 Task: In the  document photograph.pdf. Insert footer and write 'ww.ramsons.com'. Find the word using Dictionary 'Gift' Use the tool word Count and display word count while typing
Action: Mouse moved to (344, 422)
Screenshot: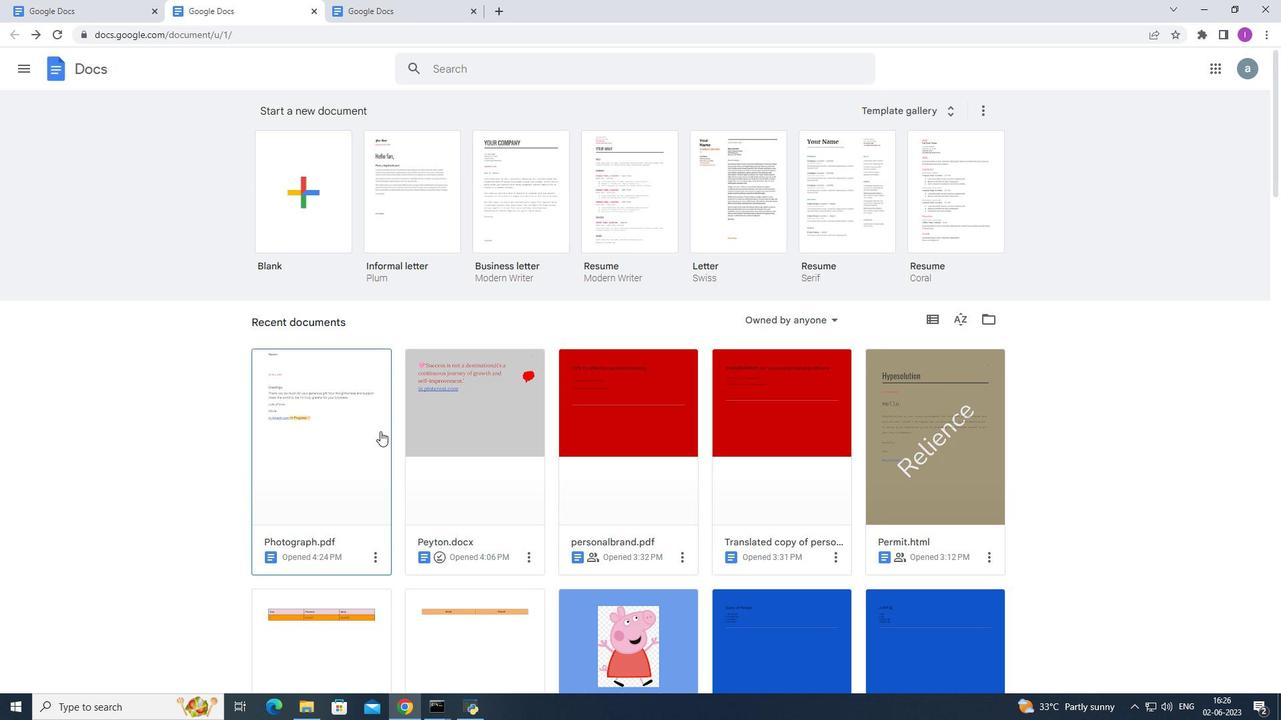 
Action: Mouse pressed left at (344, 422)
Screenshot: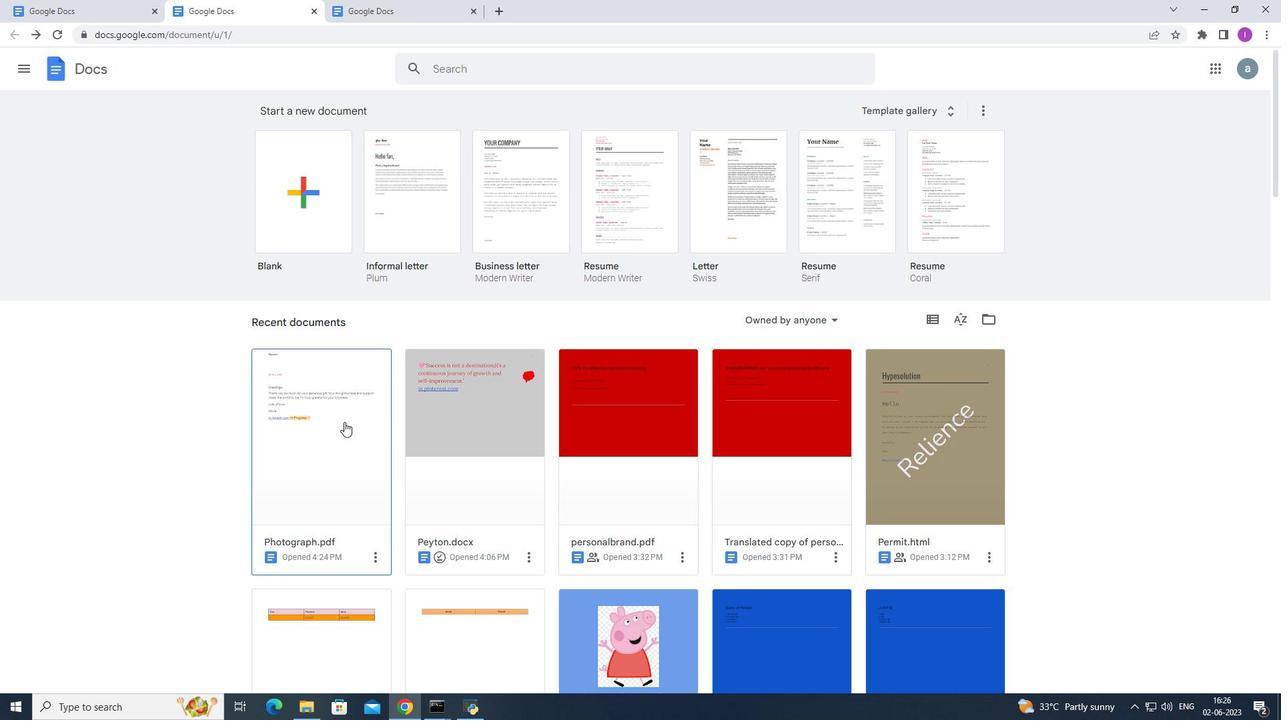 
Action: Mouse moved to (148, 79)
Screenshot: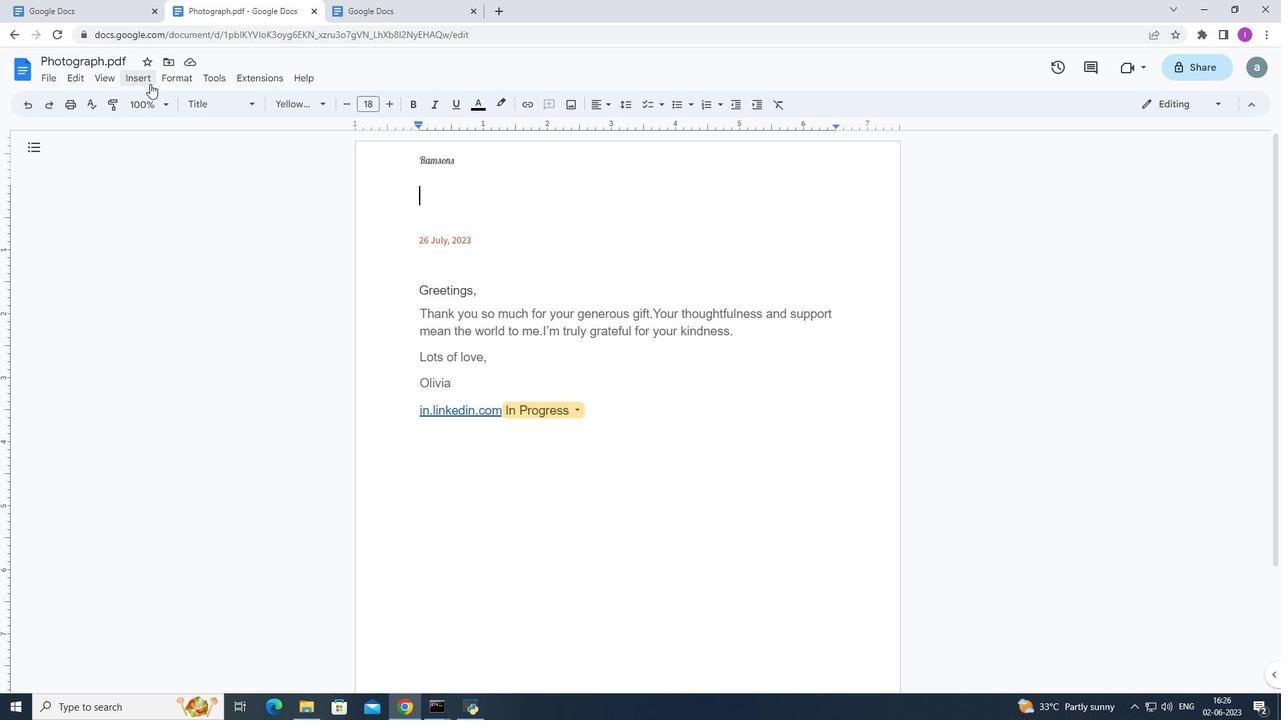 
Action: Mouse pressed left at (148, 79)
Screenshot: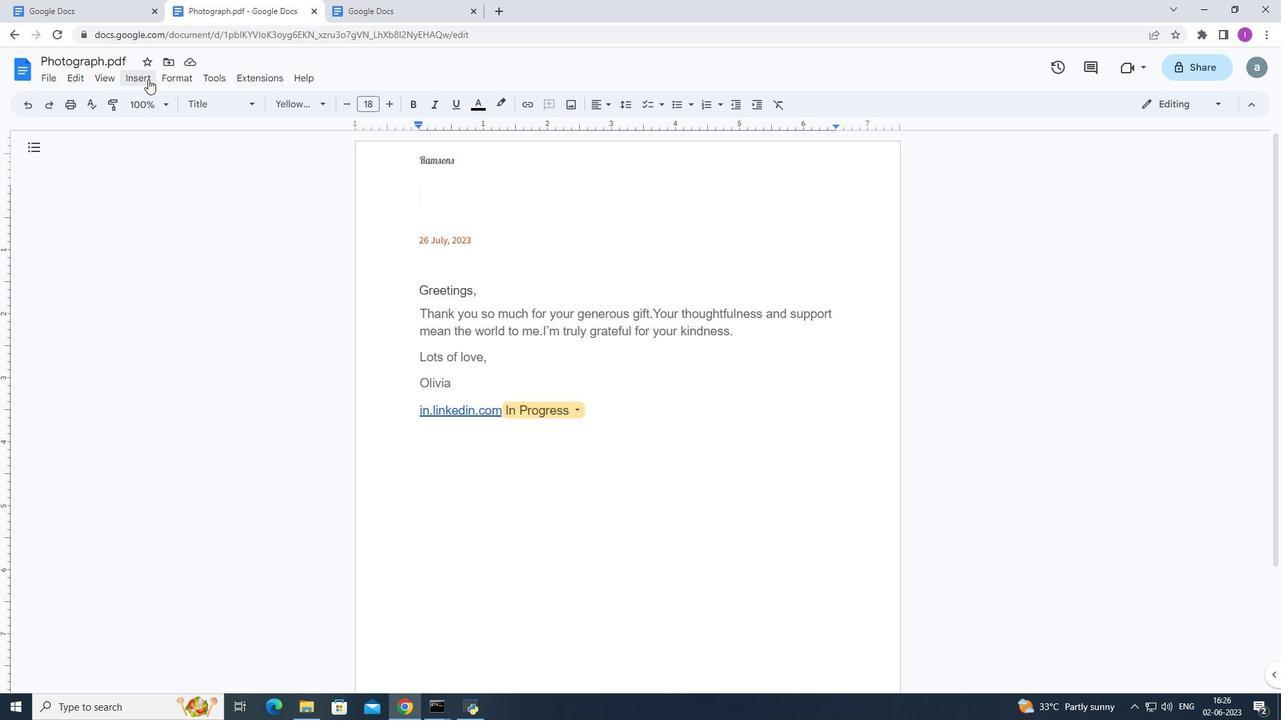 
Action: Mouse moved to (359, 437)
Screenshot: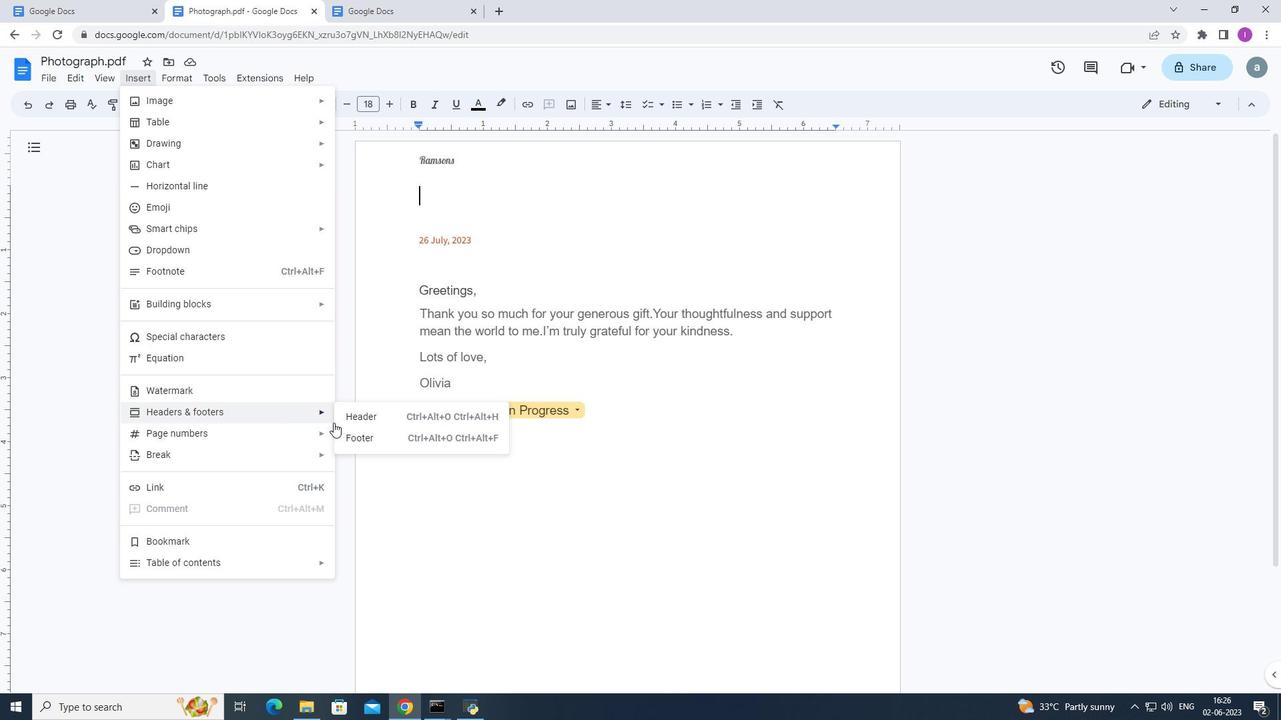
Action: Mouse pressed left at (359, 437)
Screenshot: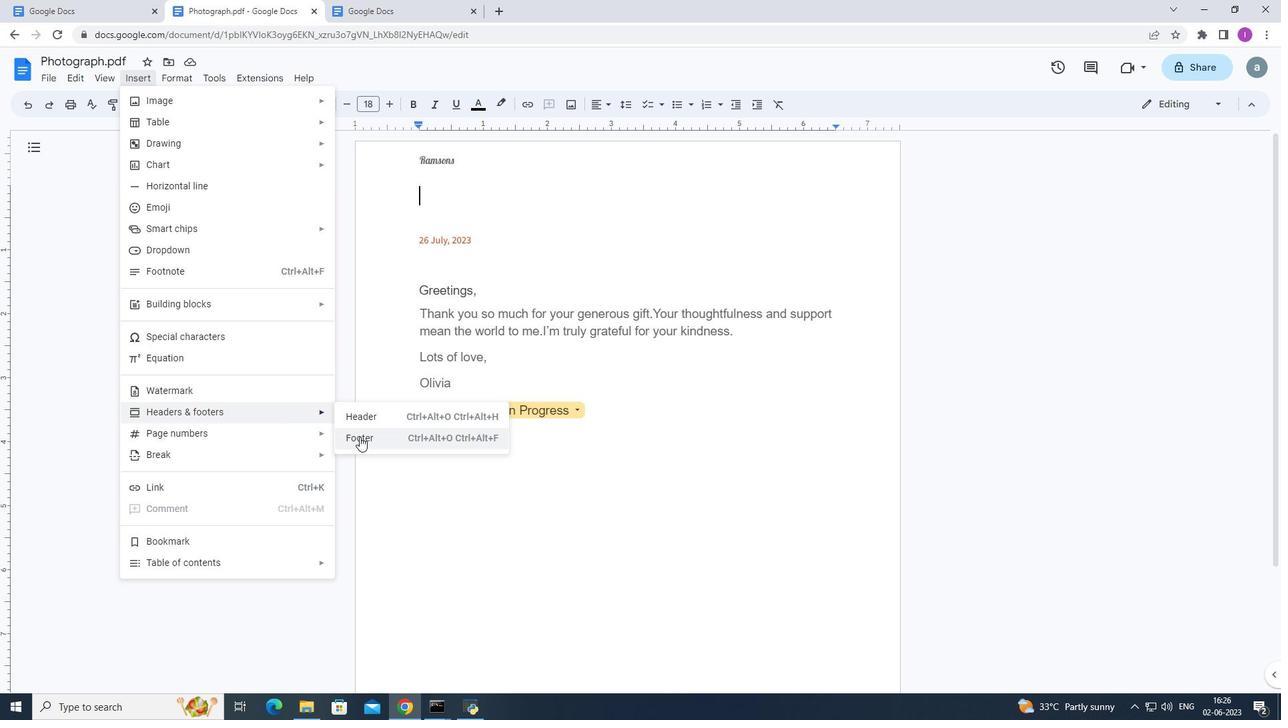 
Action: Mouse moved to (432, 554)
Screenshot: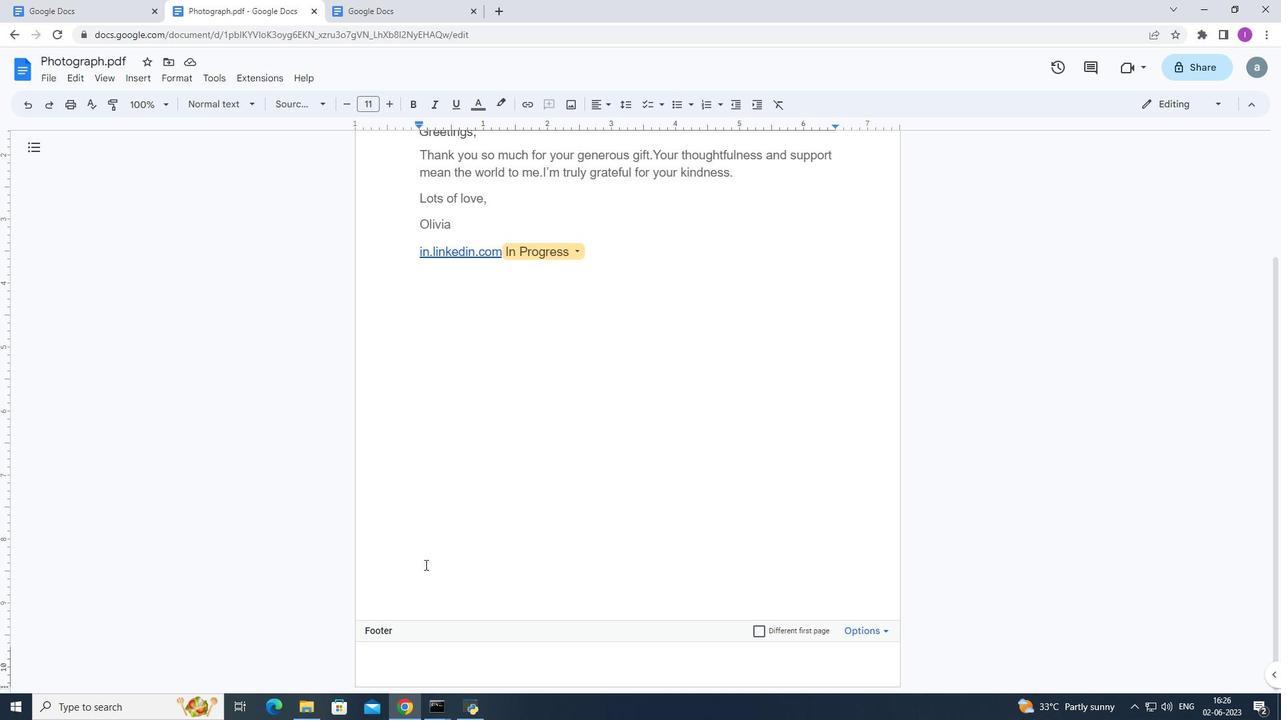 
Action: Key pressed www.ramsons.com
Screenshot: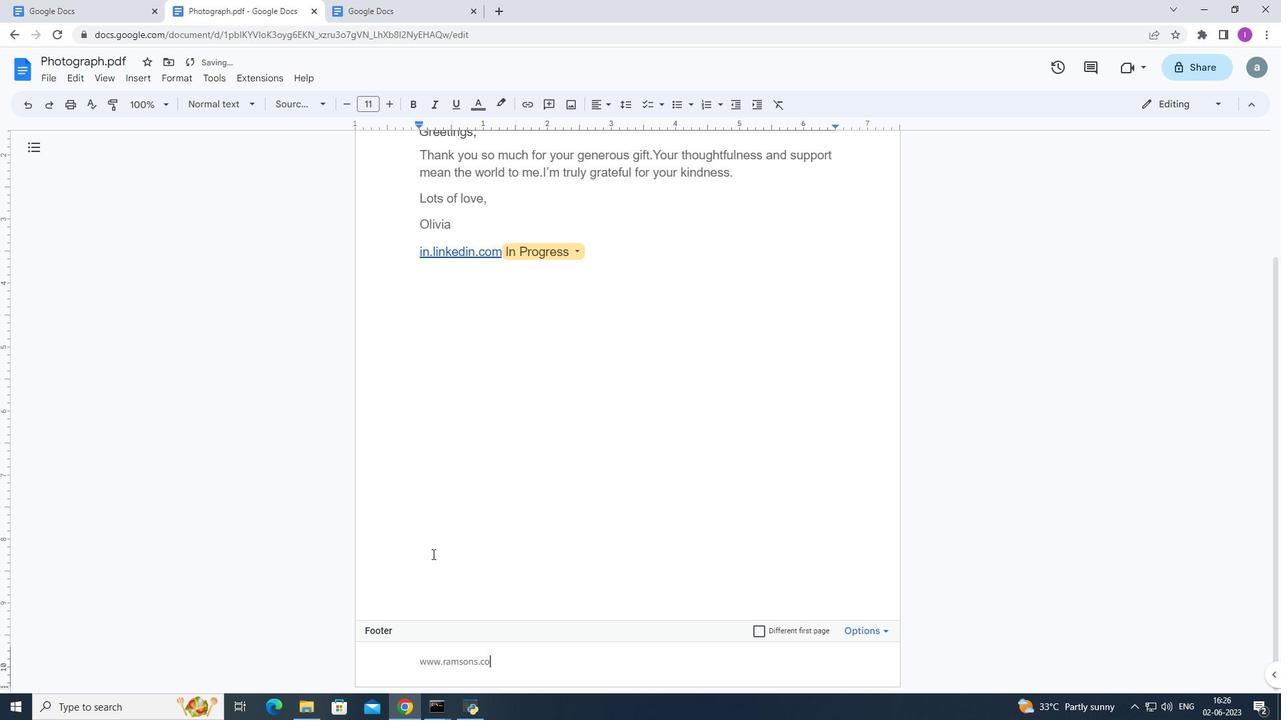 
Action: Mouse moved to (293, 623)
Screenshot: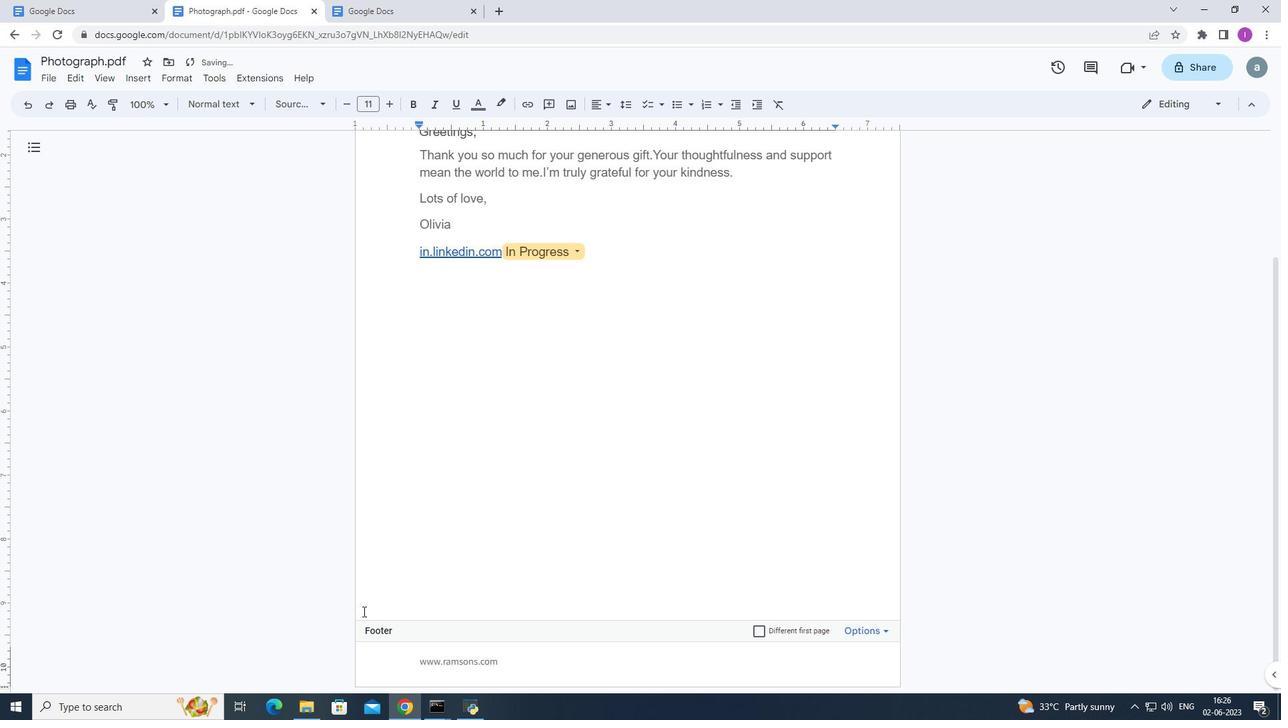 
Action: Mouse pressed left at (293, 623)
Screenshot: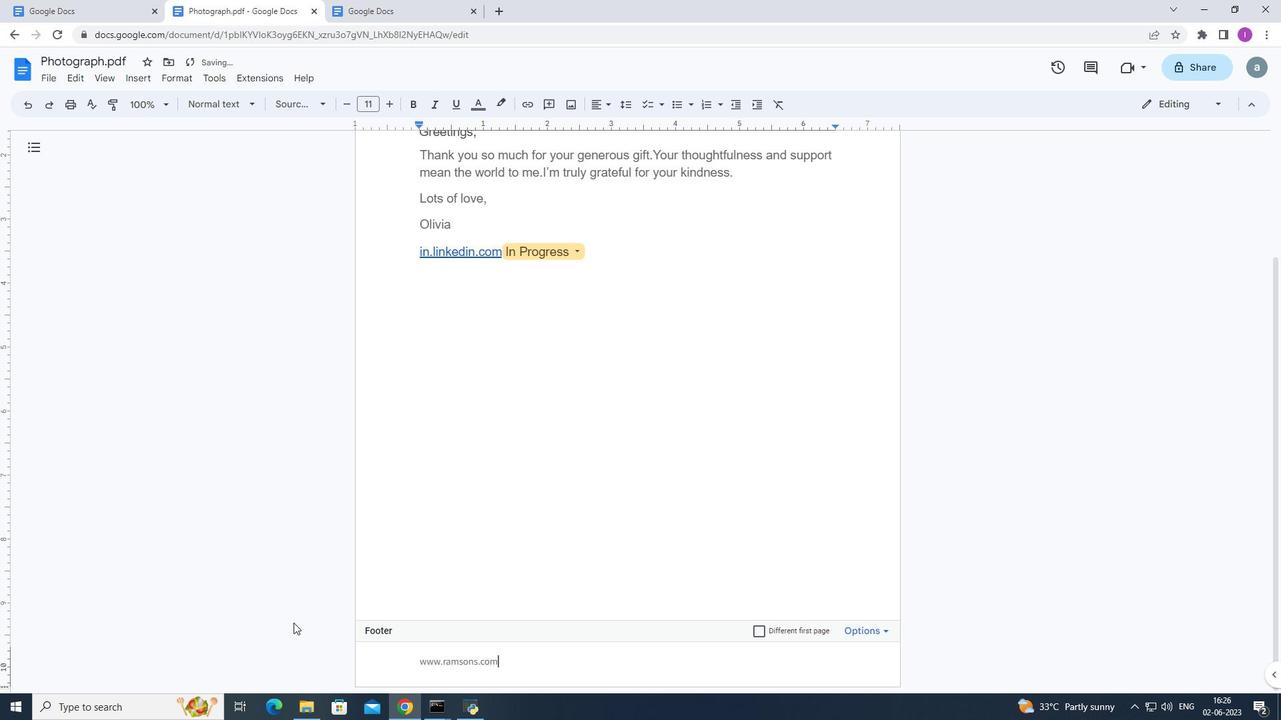
Action: Mouse moved to (656, 290)
Screenshot: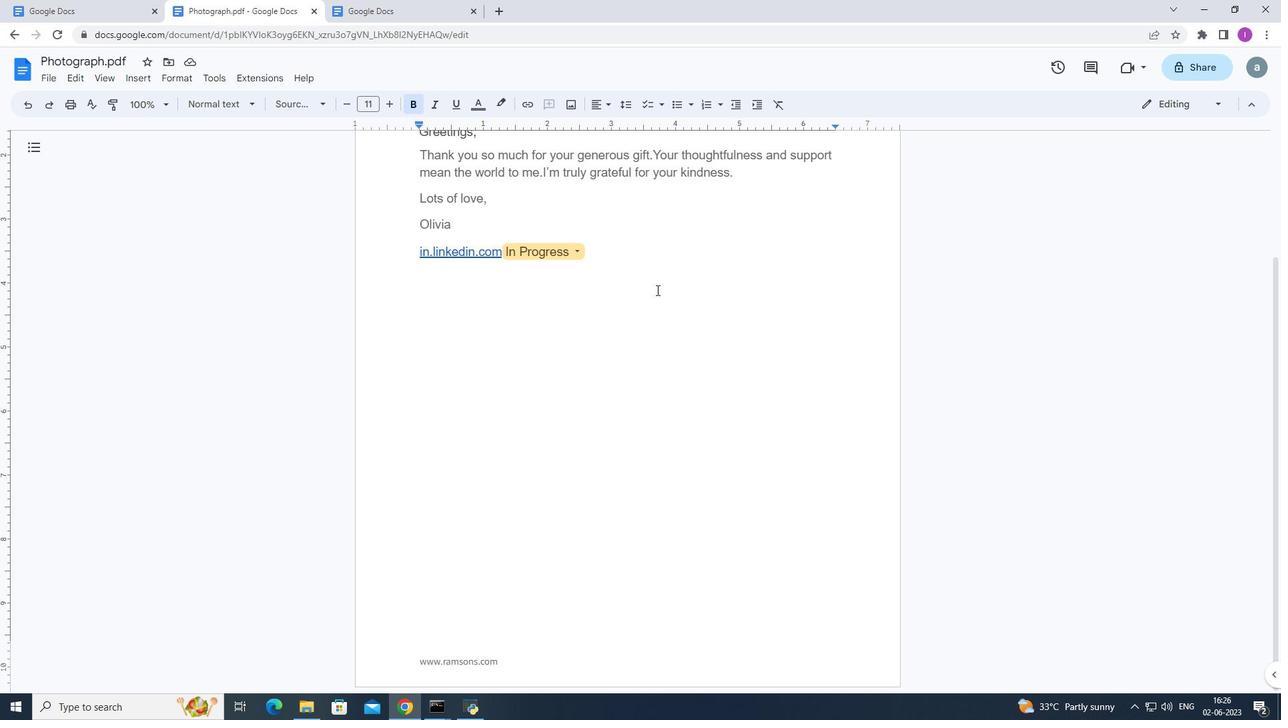 
Action: Mouse scrolled (656, 290) with delta (0, 0)
Screenshot: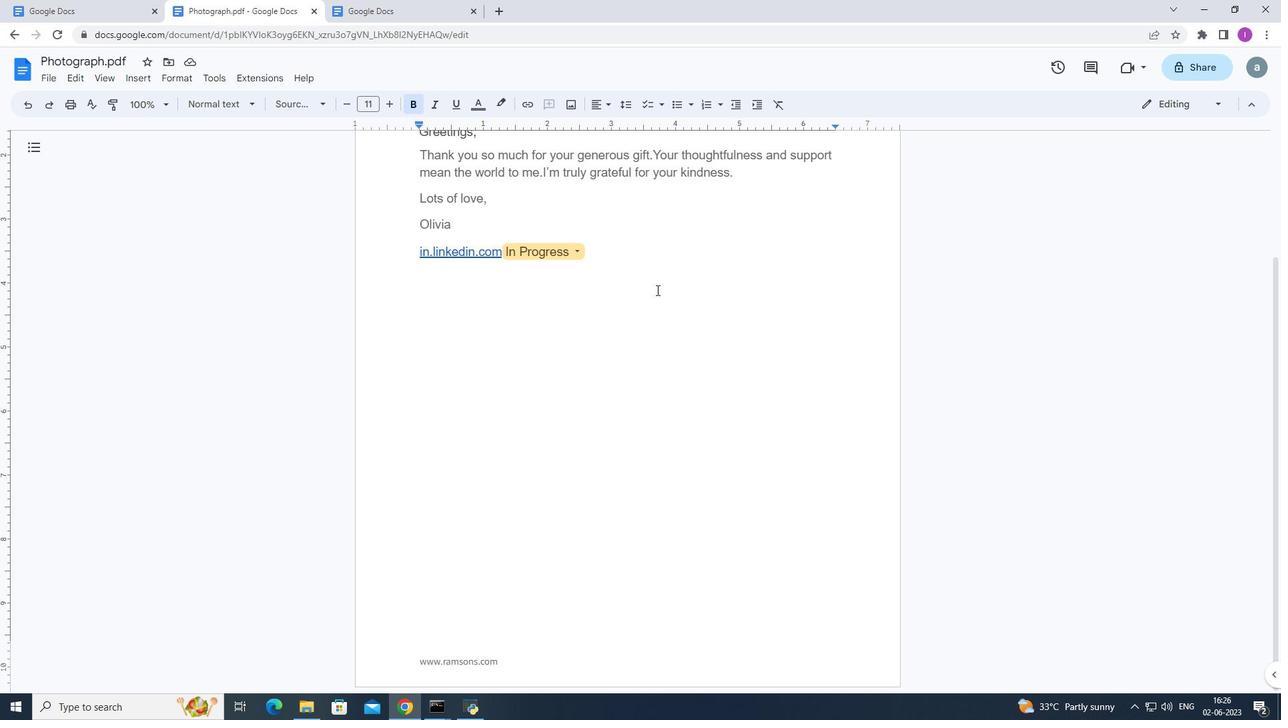 
Action: Mouse moved to (631, 222)
Screenshot: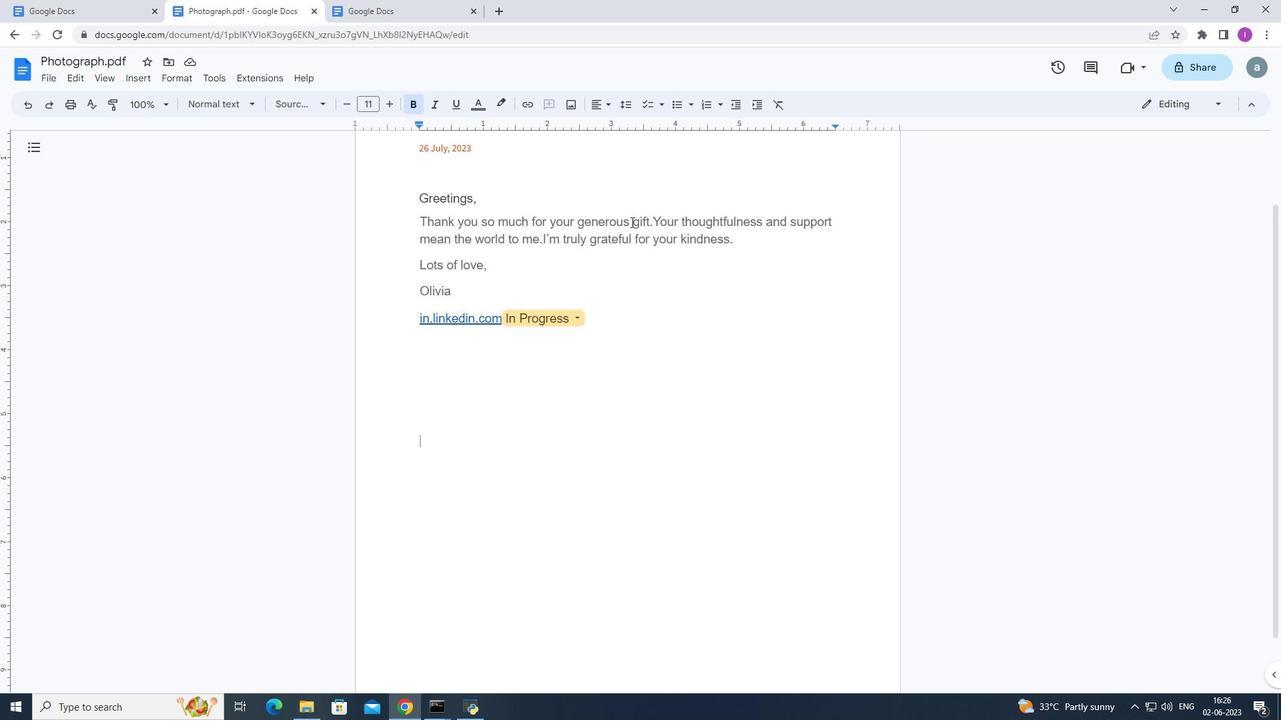 
Action: Mouse pressed left at (631, 222)
Screenshot: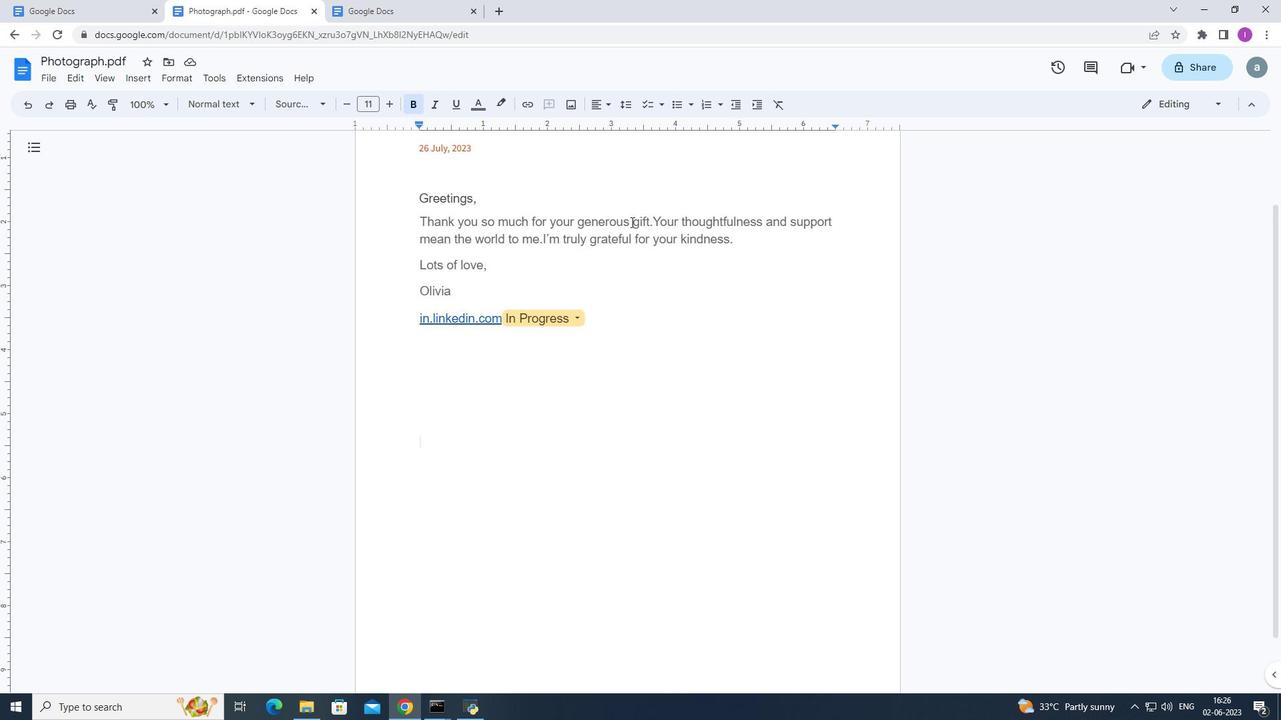
Action: Mouse moved to (210, 74)
Screenshot: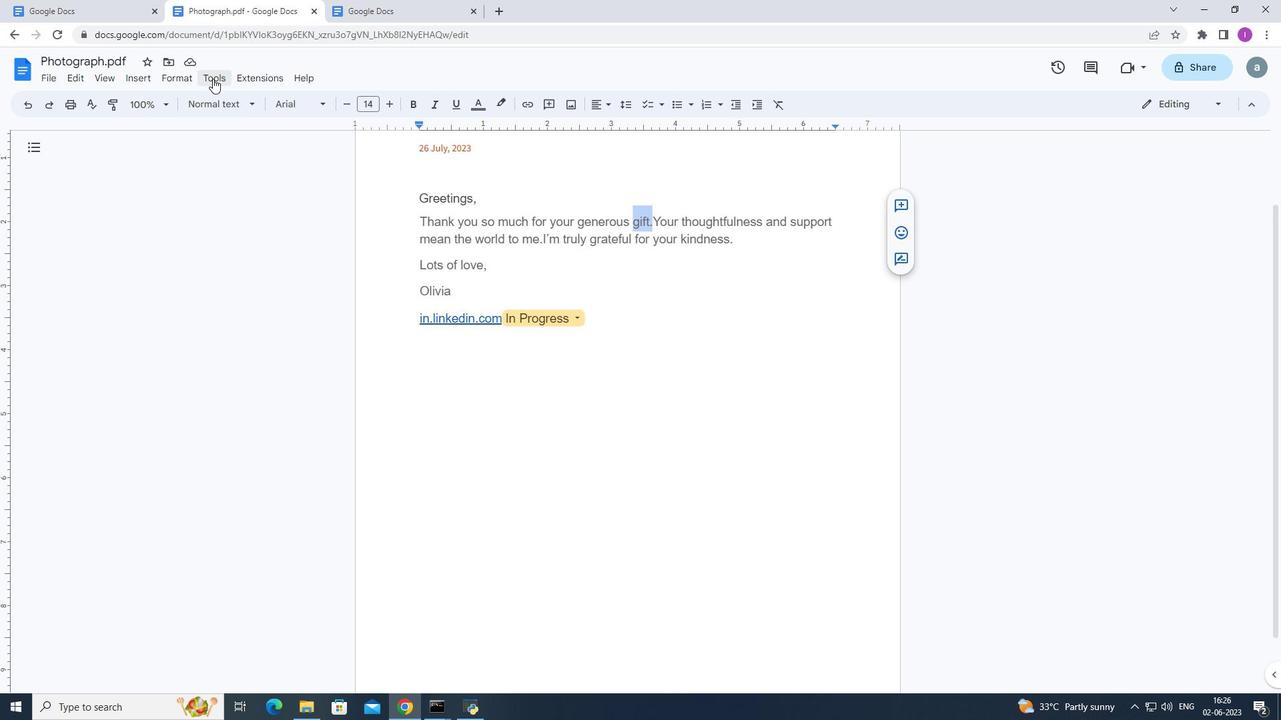 
Action: Mouse pressed left at (210, 74)
Screenshot: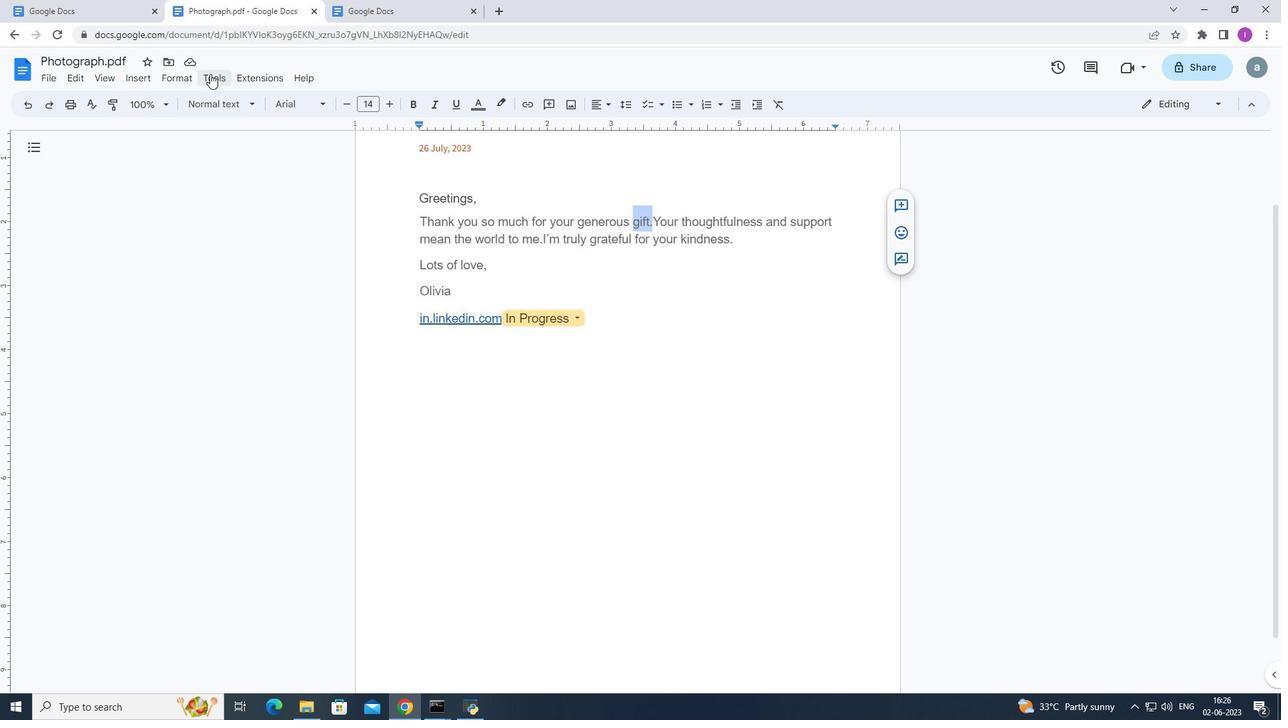 
Action: Mouse moved to (282, 246)
Screenshot: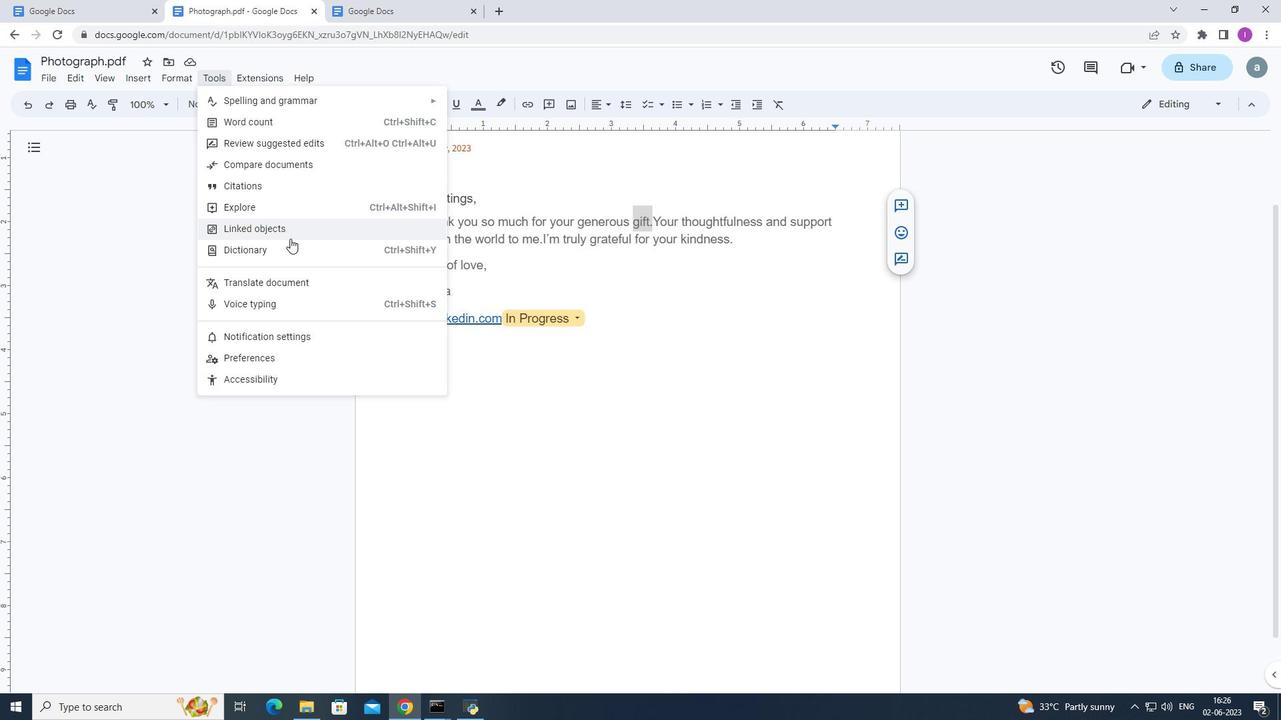 
Action: Mouse pressed left at (282, 246)
Screenshot: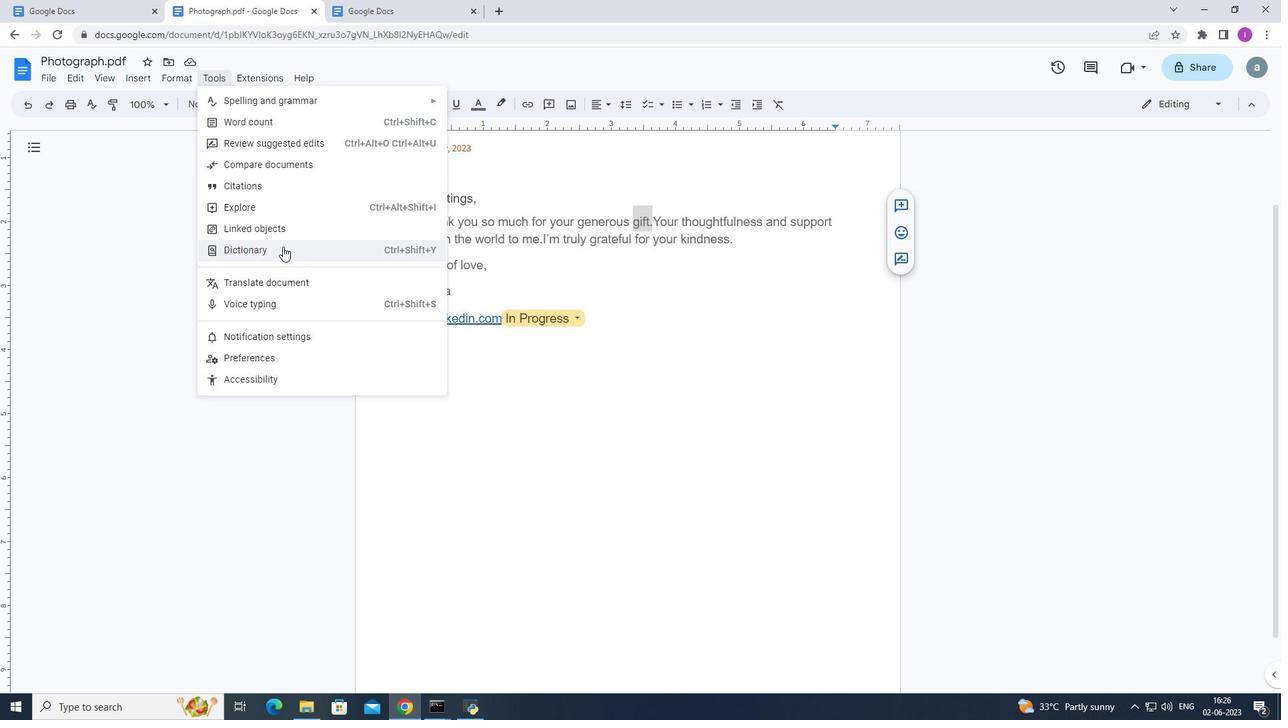 
Action: Mouse moved to (216, 82)
Screenshot: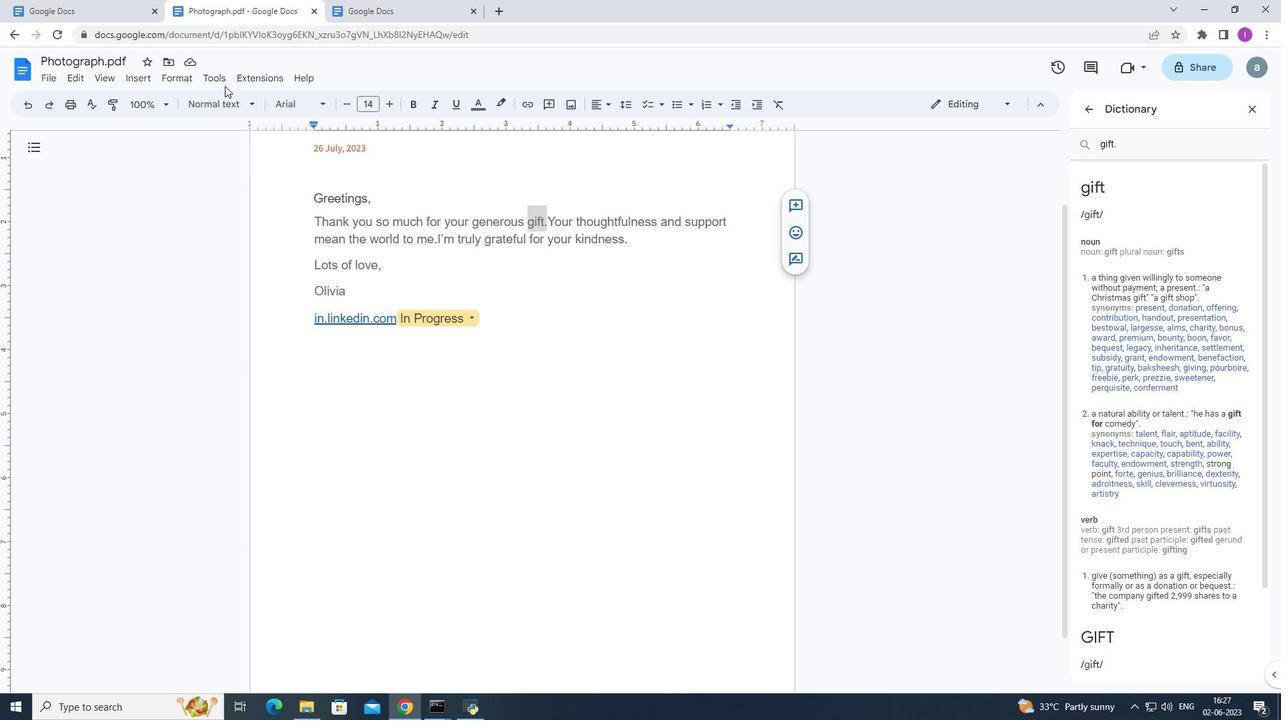 
Action: Mouse pressed left at (216, 82)
Screenshot: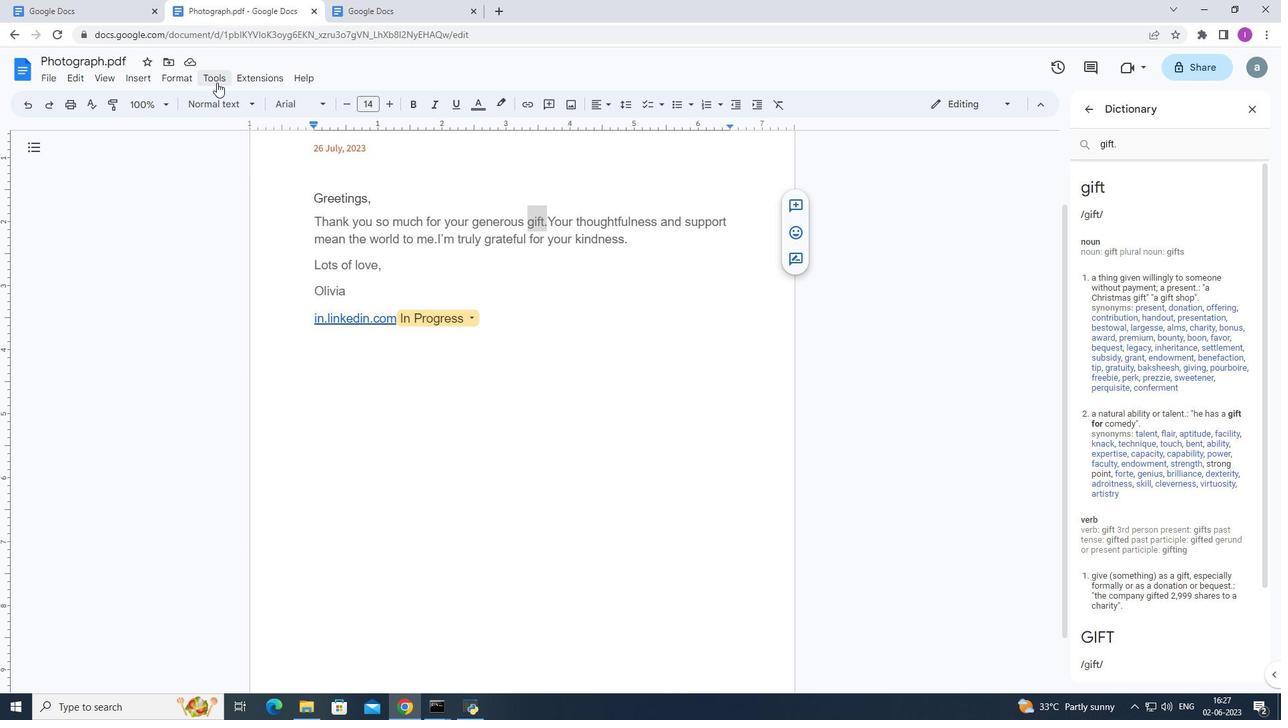 
Action: Mouse moved to (399, 122)
Screenshot: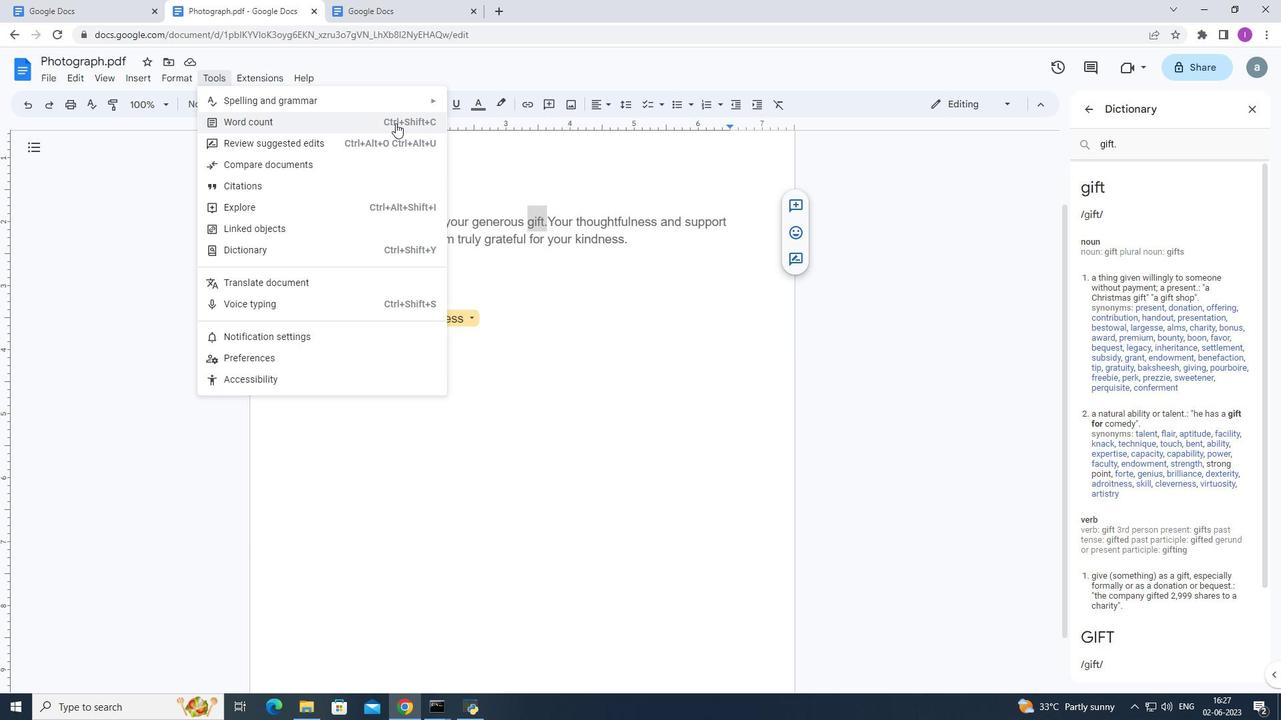 
Action: Mouse pressed left at (399, 122)
Screenshot: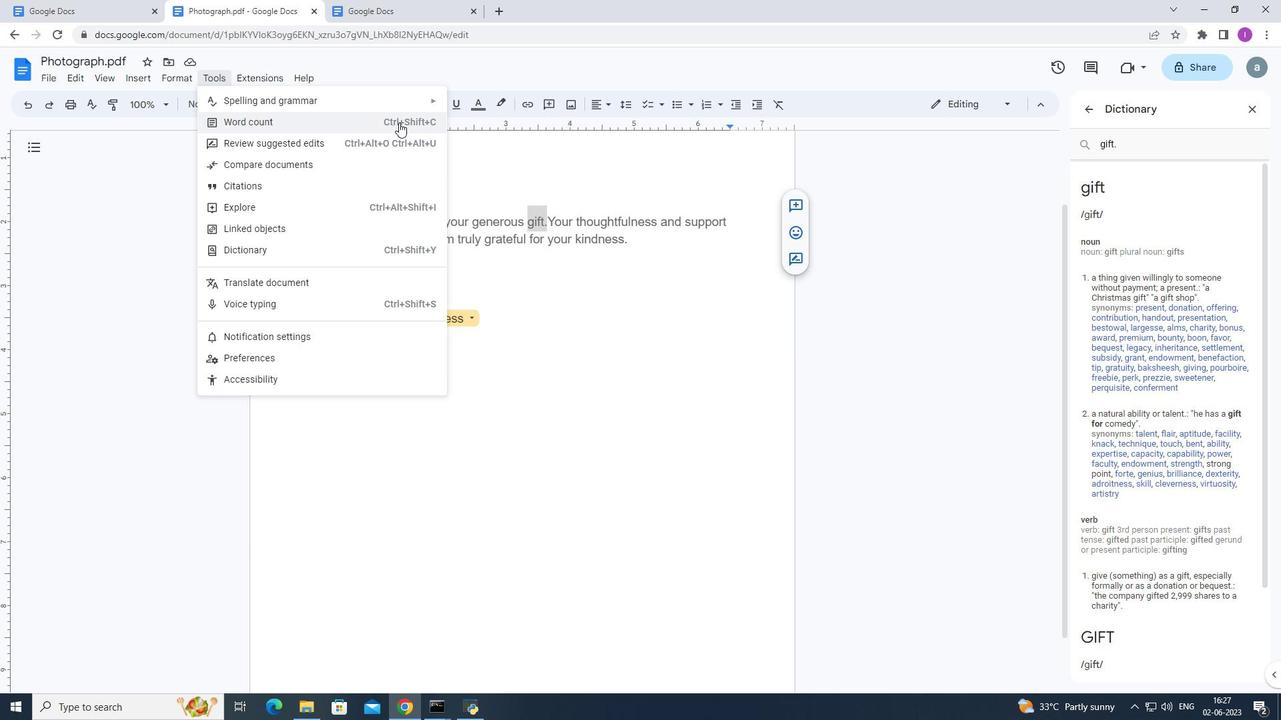 
Action: Mouse moved to (559, 427)
Screenshot: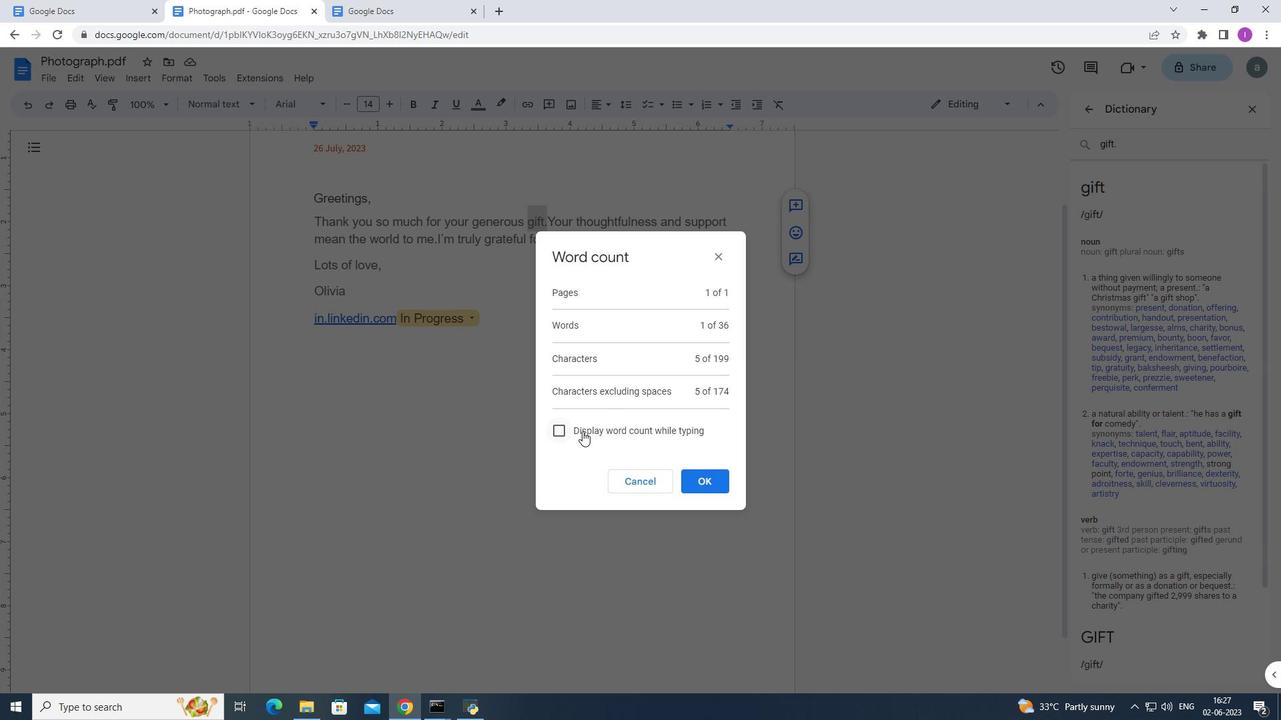 
Action: Mouse pressed left at (559, 427)
Screenshot: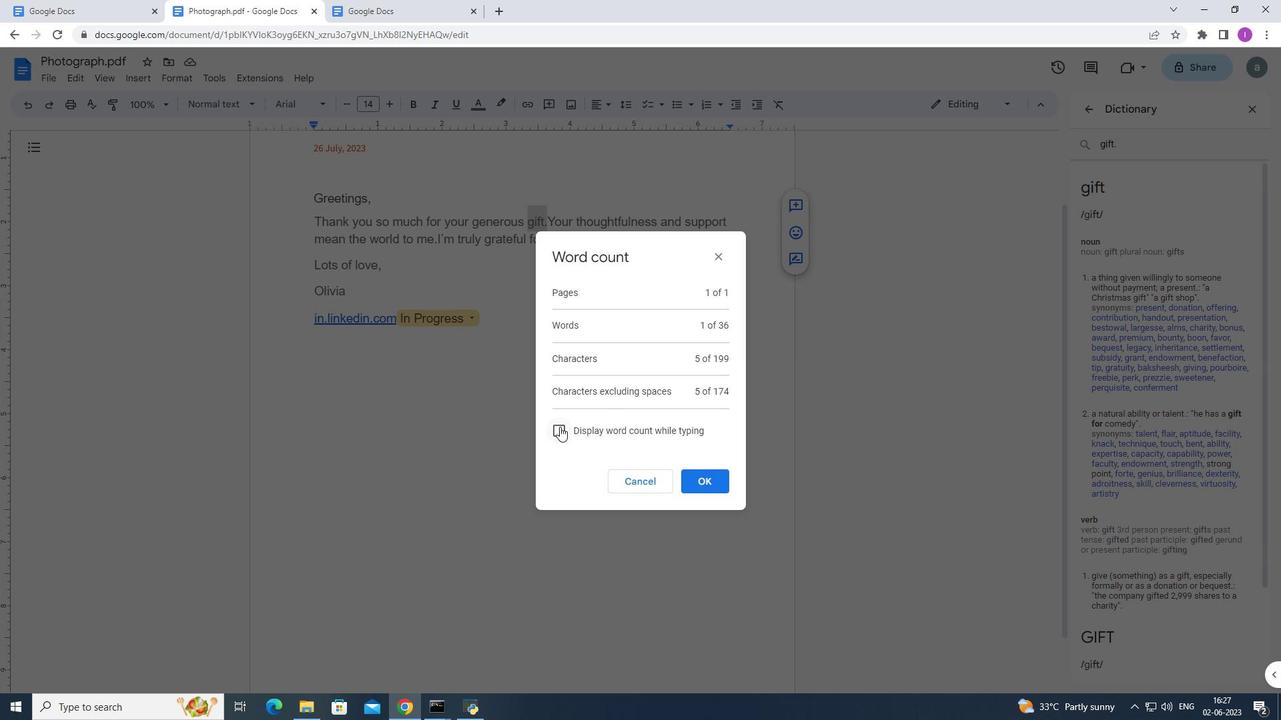 
Action: Mouse moved to (714, 477)
Screenshot: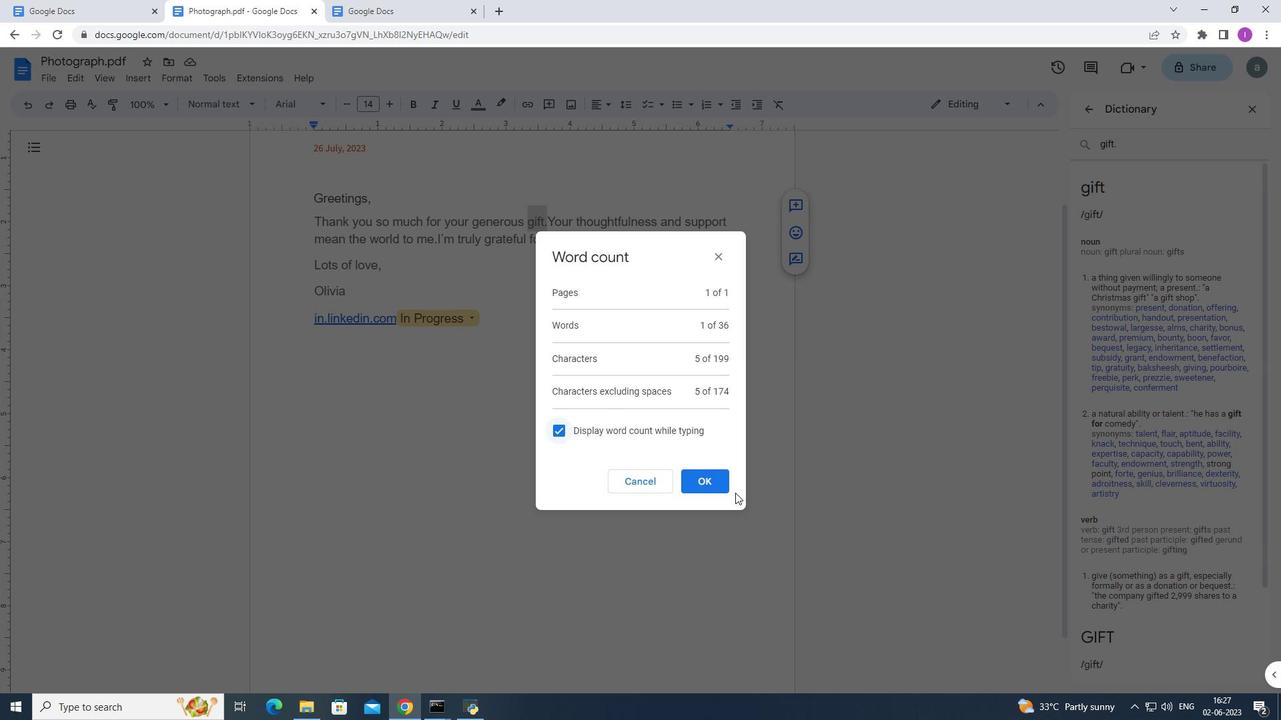 
Action: Mouse pressed left at (714, 477)
Screenshot: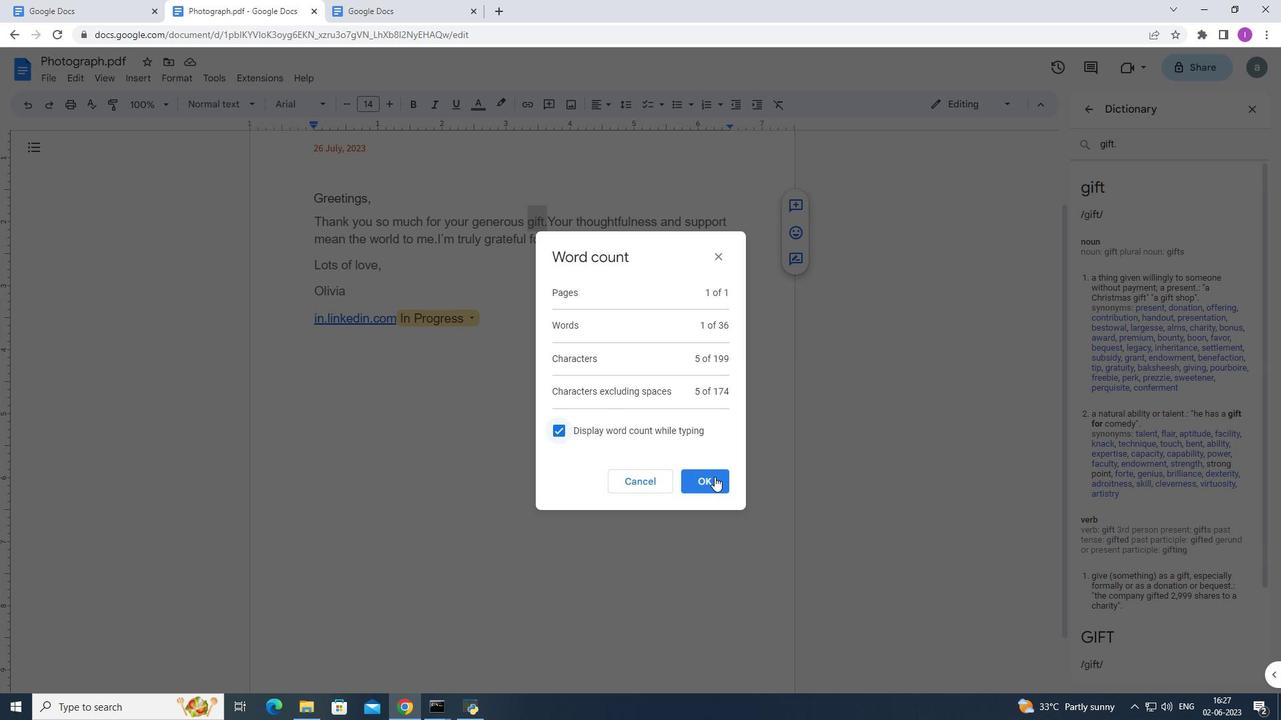 
Action: Mouse moved to (234, 288)
Screenshot: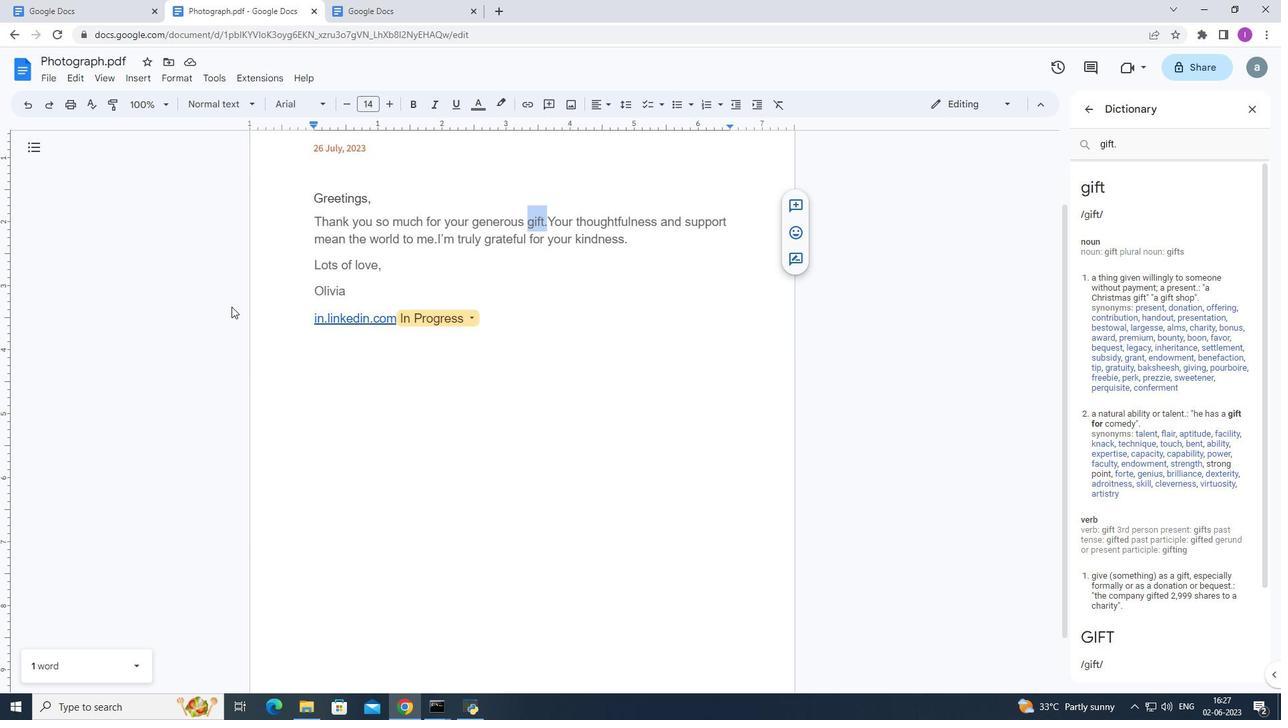 
